 Task: In the  document advertisement.docx Download file as 'PDF' Share this file with 'softage.10@softage.net' Insert the command  Viewing
Action: Mouse moved to (47, 72)
Screenshot: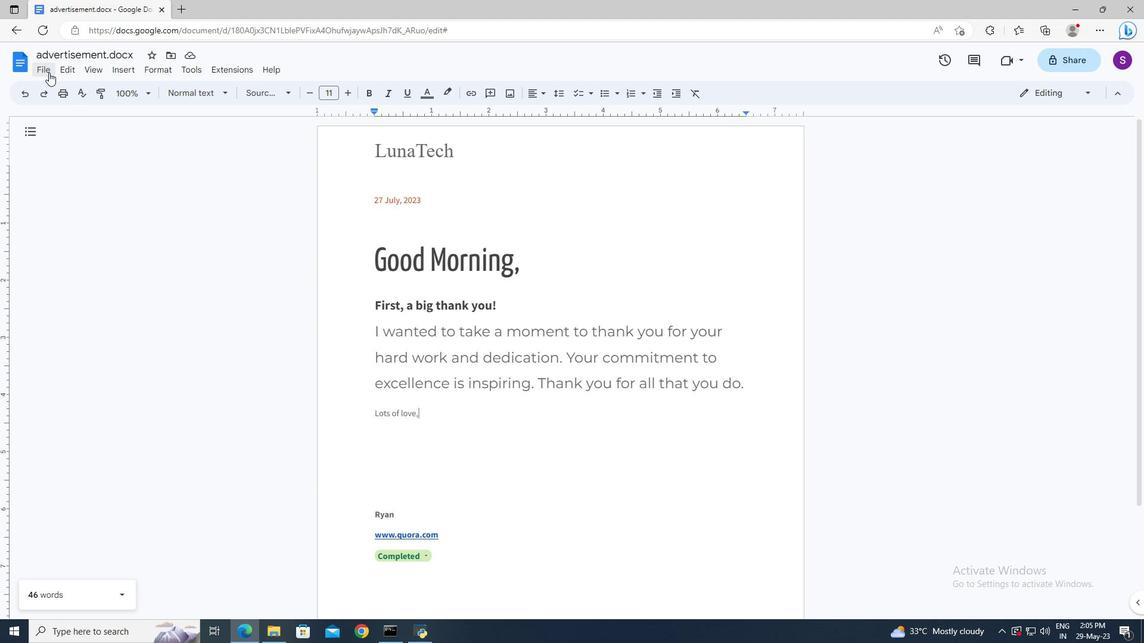 
Action: Mouse pressed left at (47, 72)
Screenshot: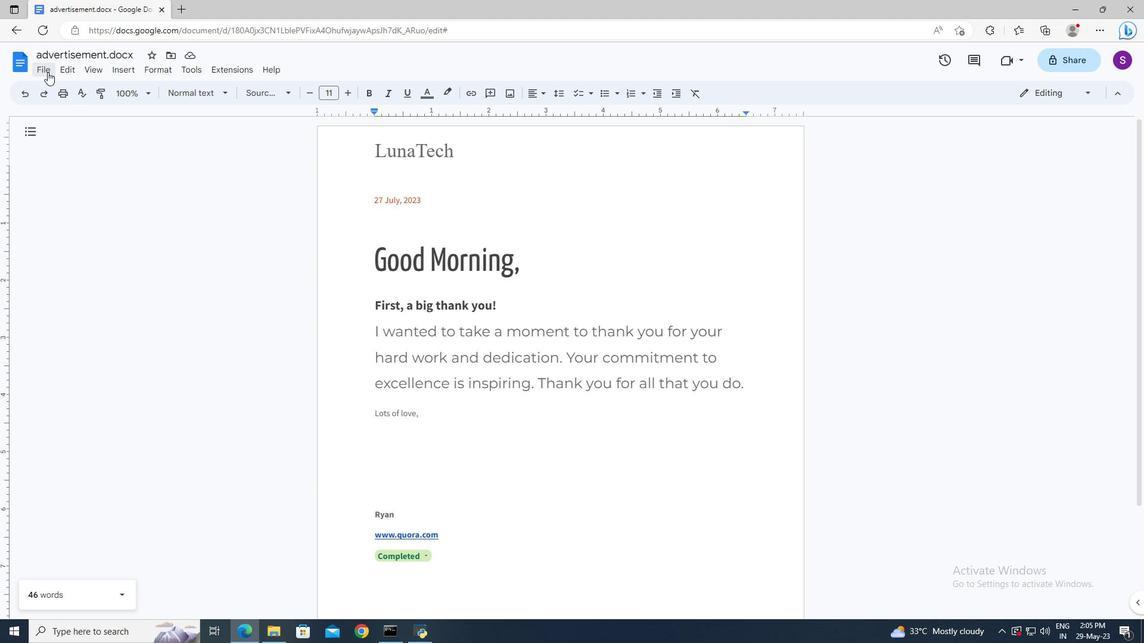 
Action: Mouse moved to (73, 187)
Screenshot: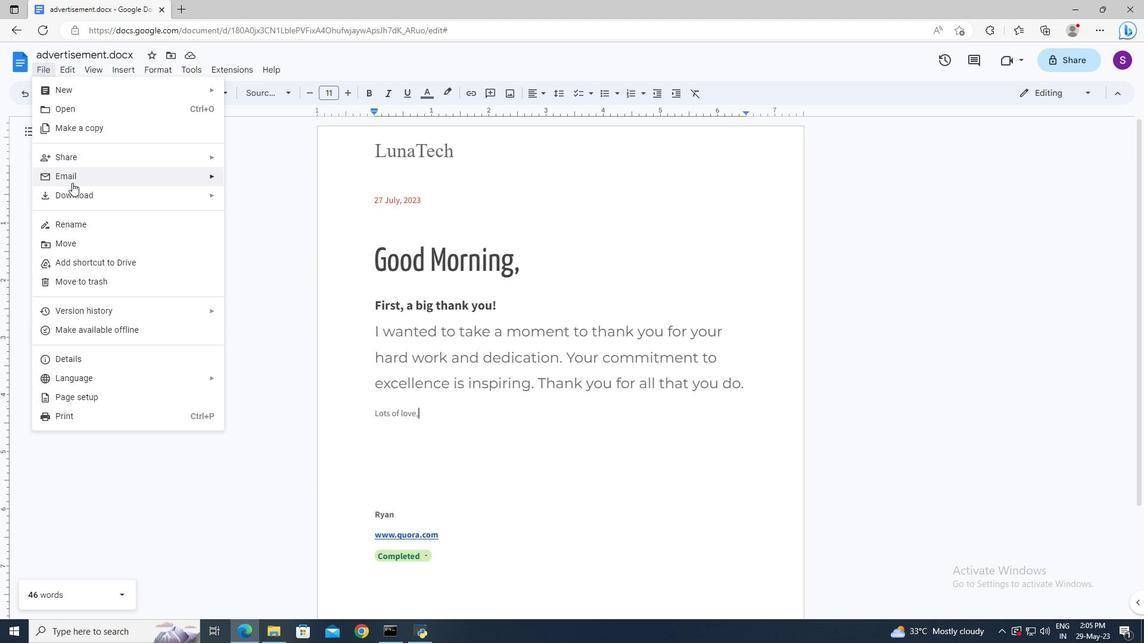 
Action: Mouse pressed left at (73, 187)
Screenshot: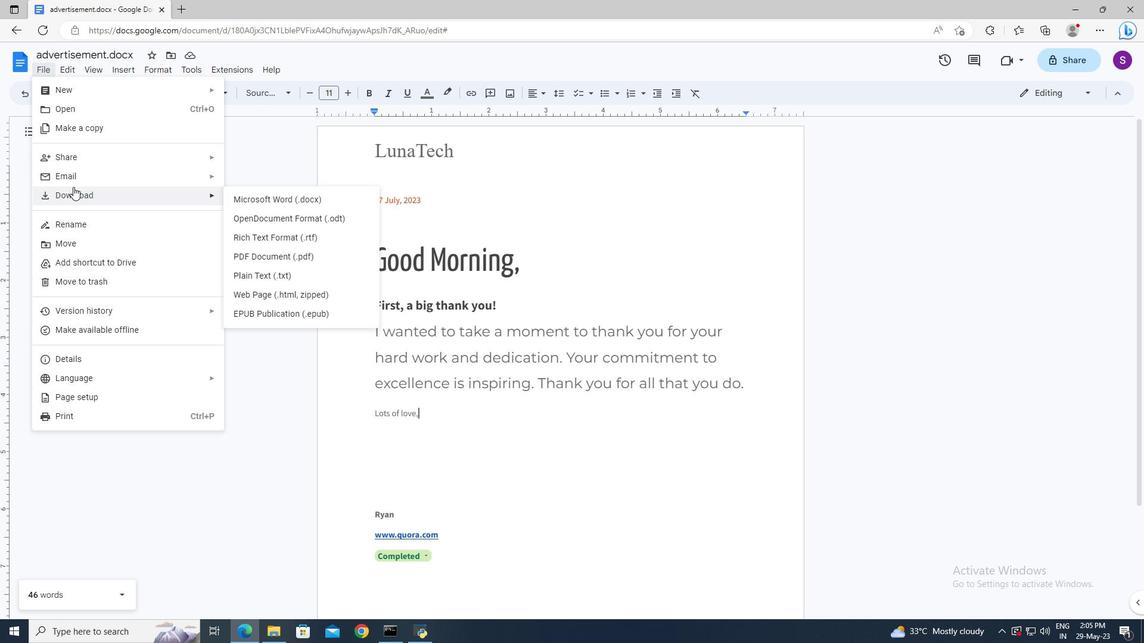 
Action: Mouse moved to (262, 255)
Screenshot: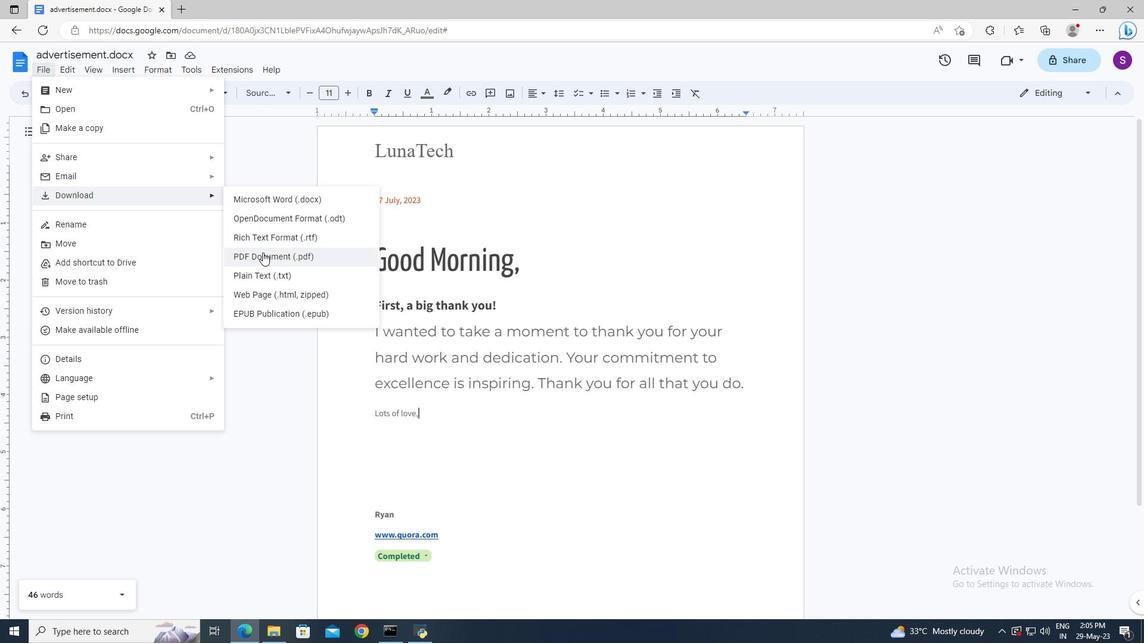 
Action: Mouse pressed left at (262, 255)
Screenshot: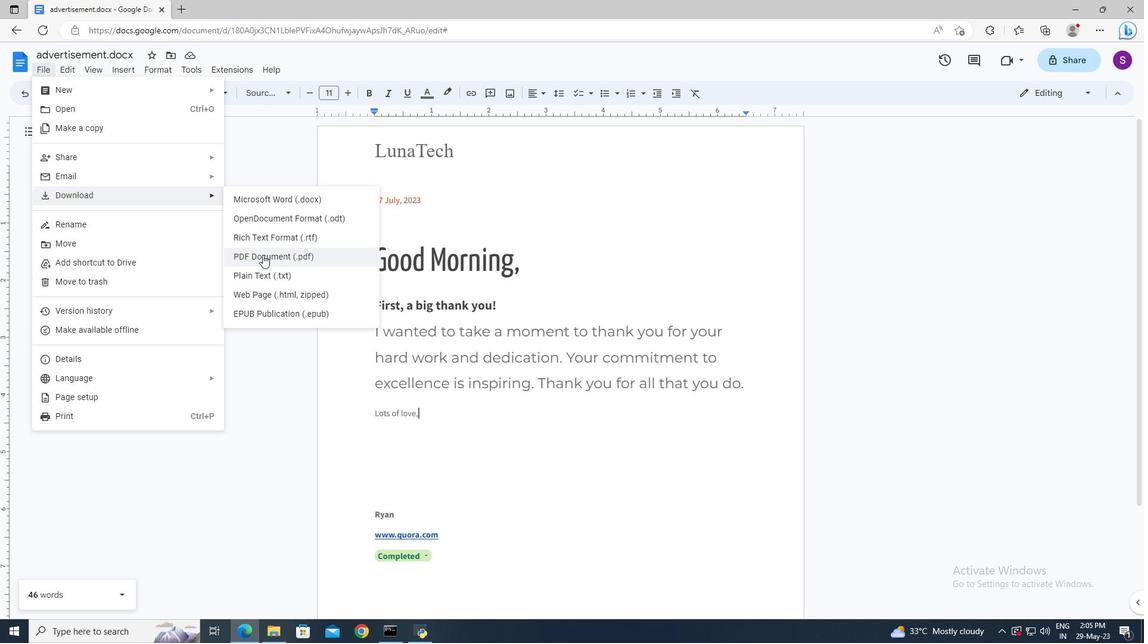 
Action: Mouse moved to (51, 72)
Screenshot: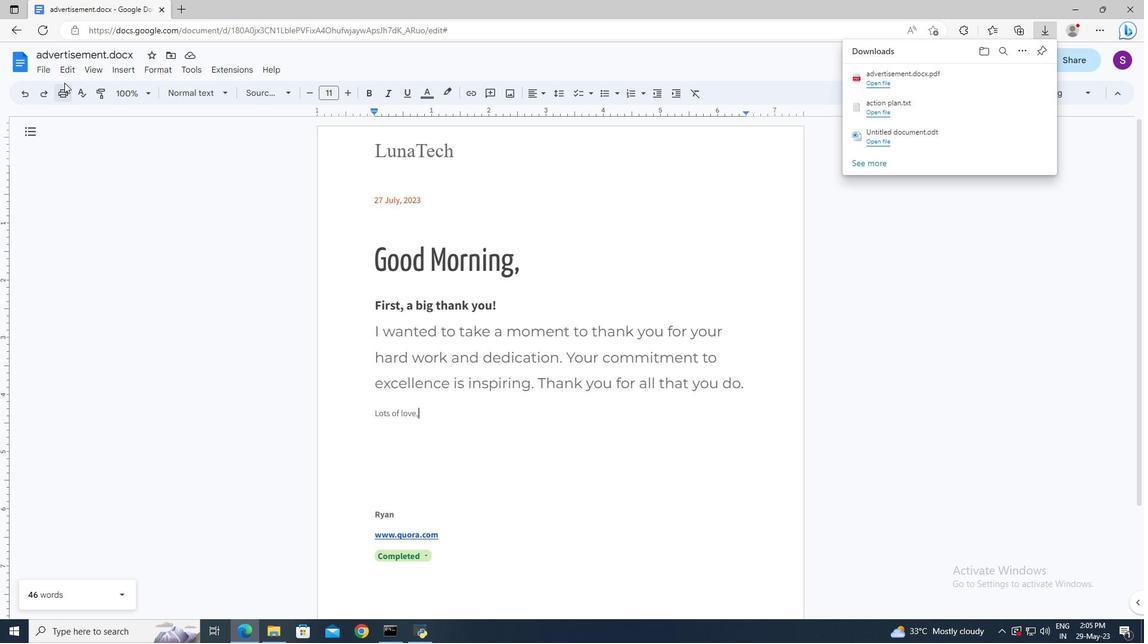 
Action: Mouse pressed left at (51, 72)
Screenshot: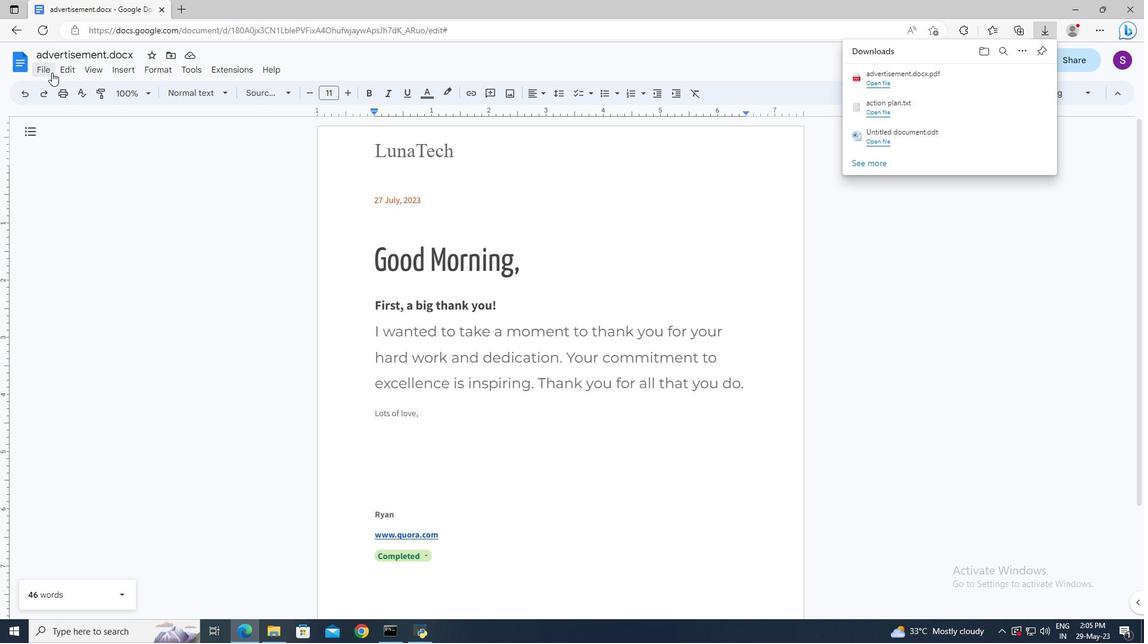 
Action: Mouse moved to (253, 158)
Screenshot: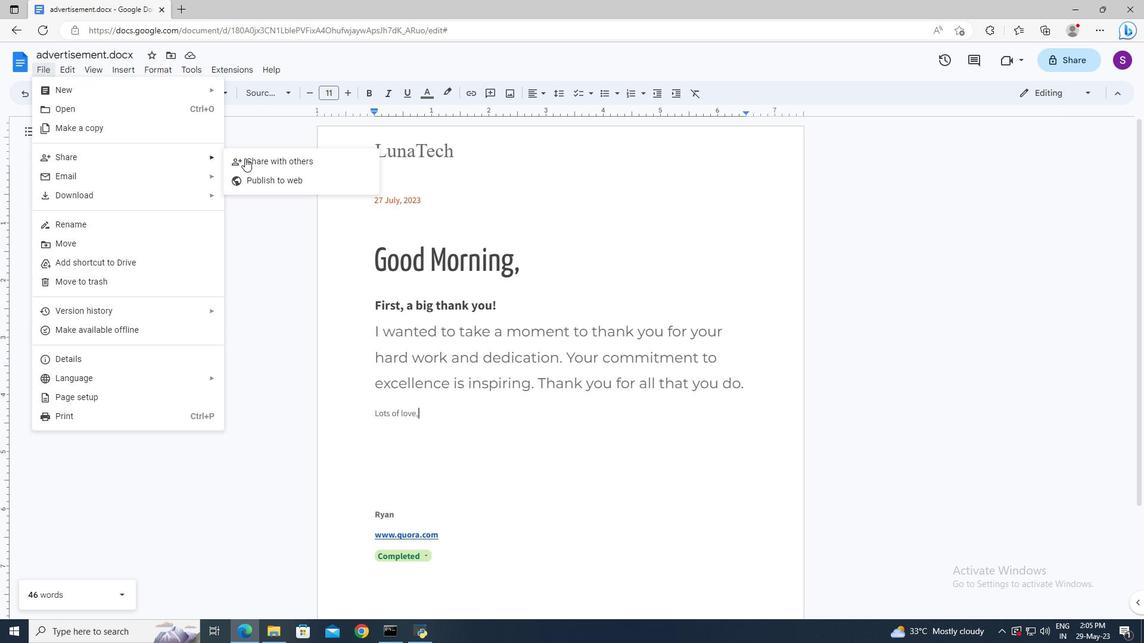 
Action: Mouse pressed left at (253, 158)
Screenshot: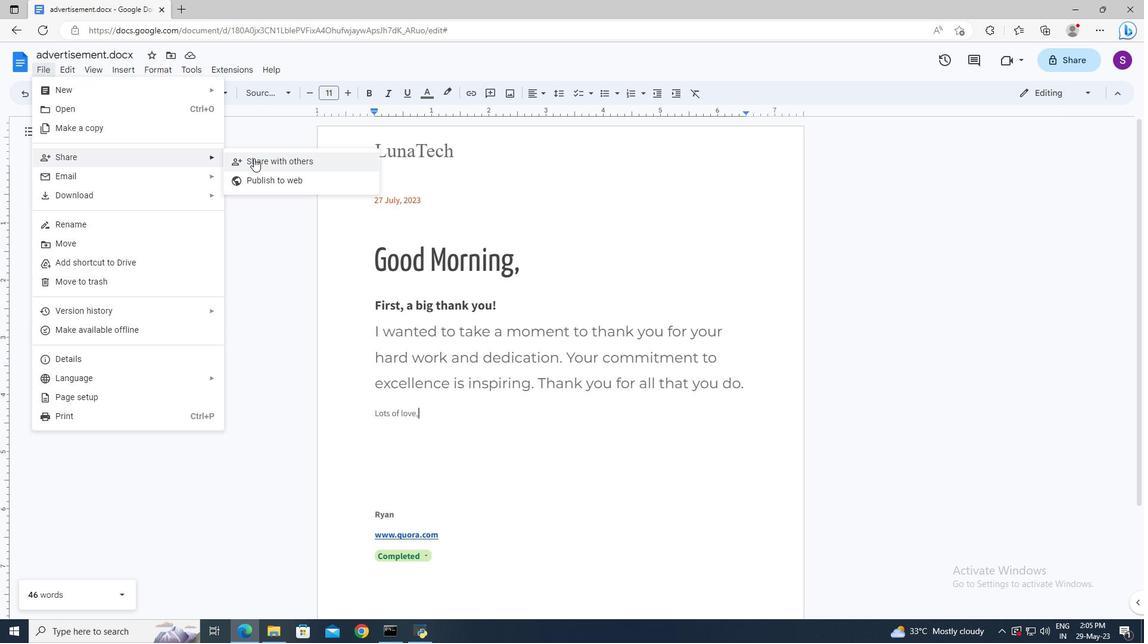 
Action: Mouse moved to (504, 376)
Screenshot: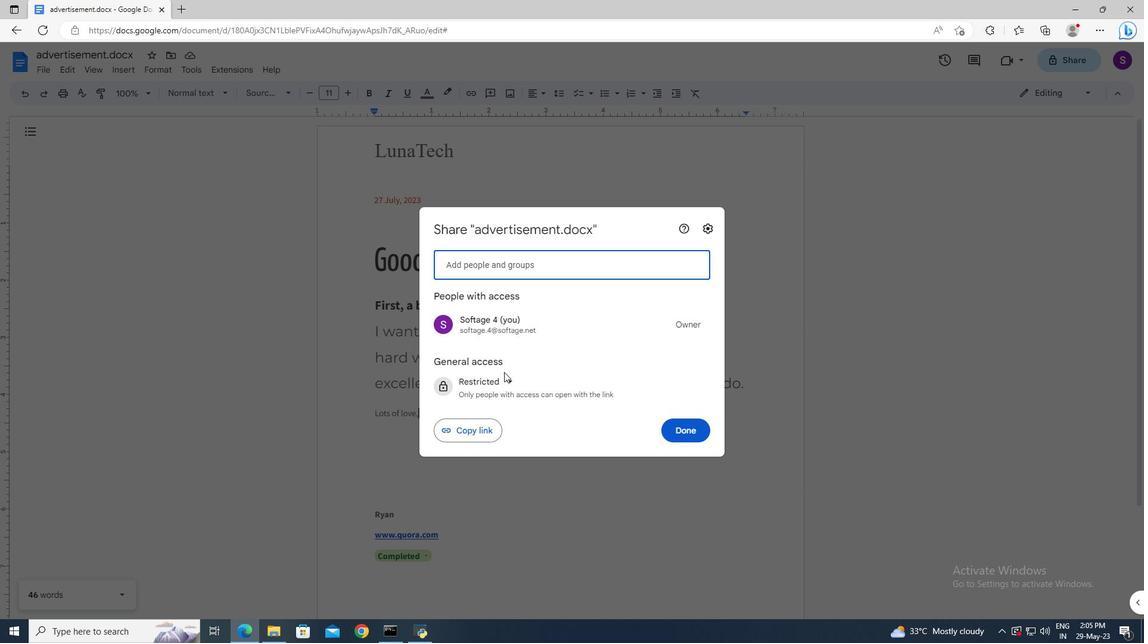 
Action: Mouse pressed left at (504, 376)
Screenshot: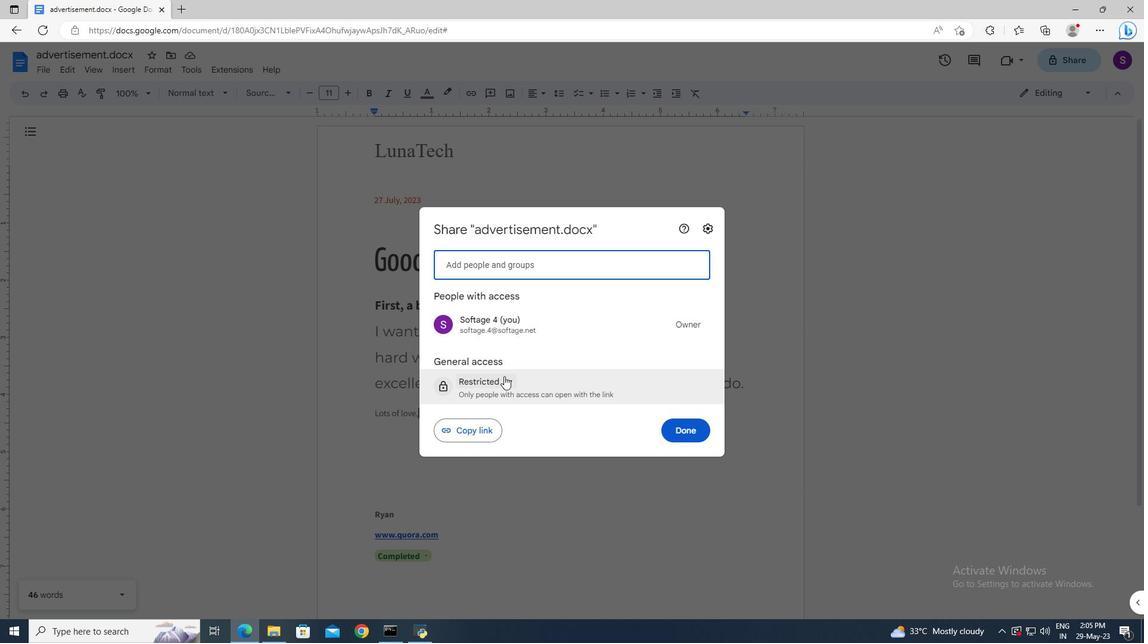 
Action: Mouse pressed left at (504, 376)
Screenshot: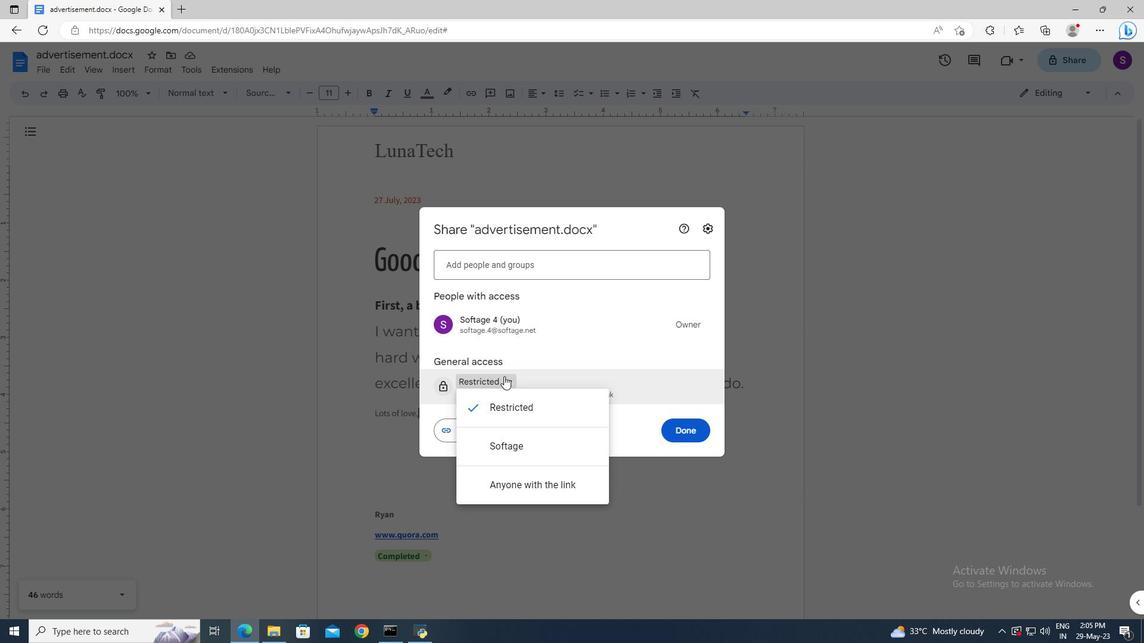 
Action: Mouse moved to (528, 268)
Screenshot: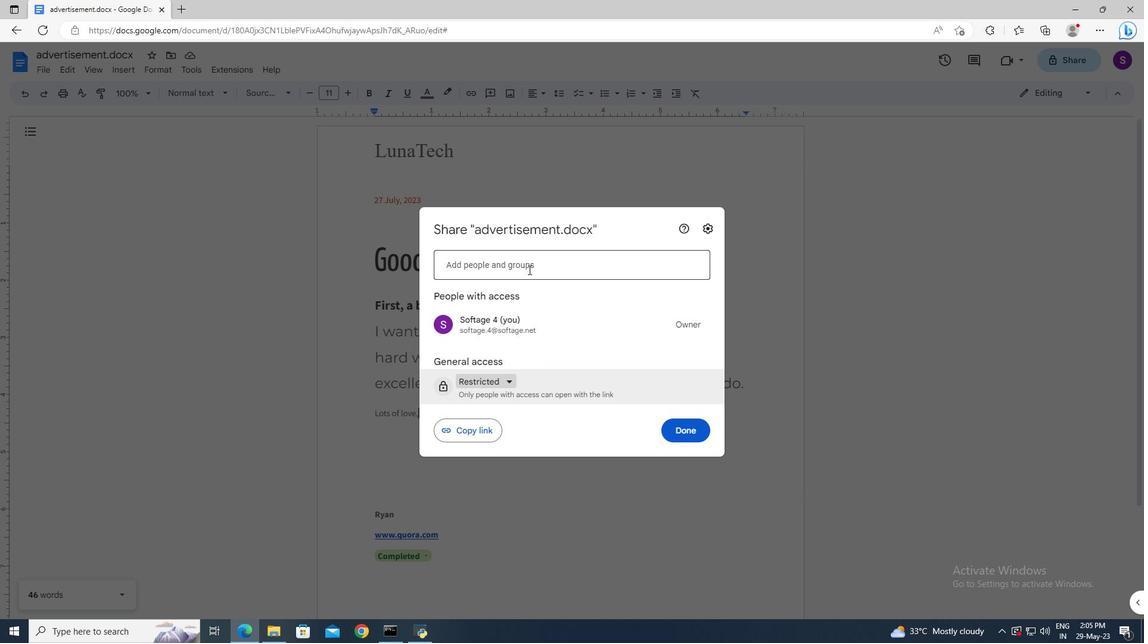 
Action: Mouse pressed left at (528, 268)
Screenshot: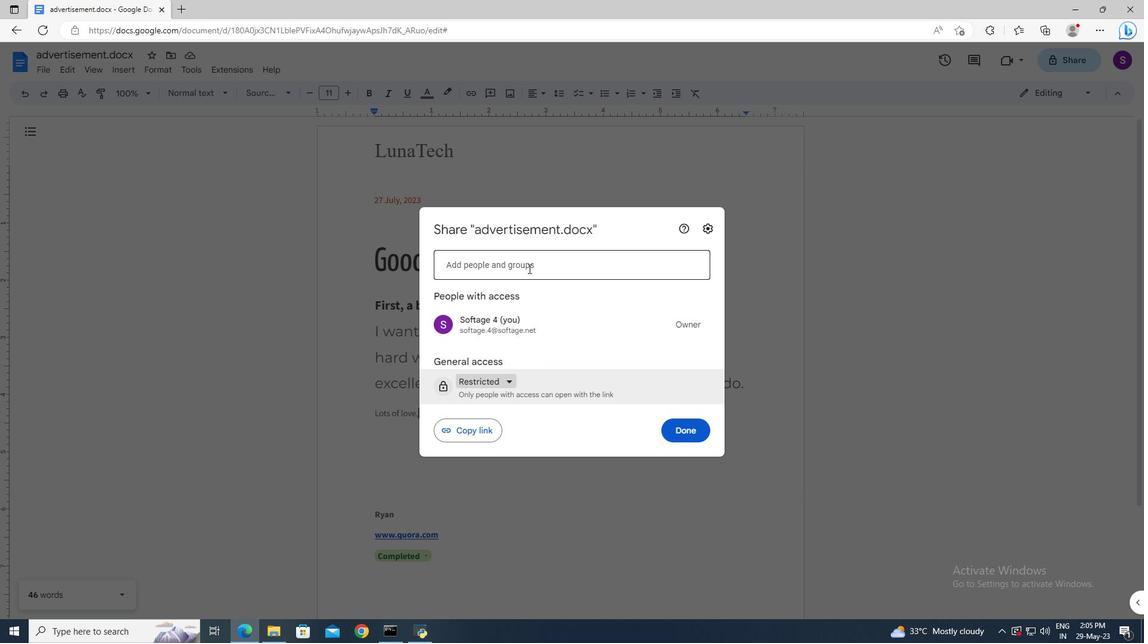 
Action: Mouse moved to (521, 263)
Screenshot: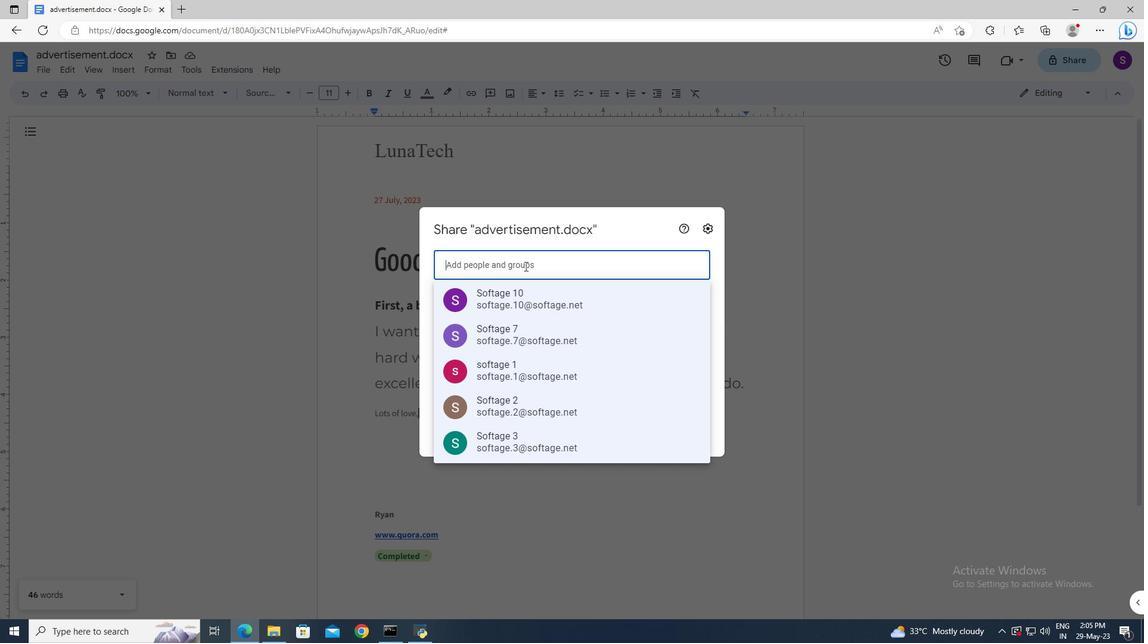 
Action: Key pressed softage.10<Key.shift><Key.shift><Key.shift><Key.shift><Key.shift><Key.shift><Key.shift><Key.shift><Key.shift><Key.shift><Key.shift><Key.shift><Key.shift><Key.shift><Key.shift><Key.shift><Key.shift><Key.shift><Key.shift><Key.shift><Key.shift><Key.shift><Key.shift><Key.shift><Key.shift><Key.shift><Key.shift><Key.shift>@softage.net<Key.enter>
Screenshot: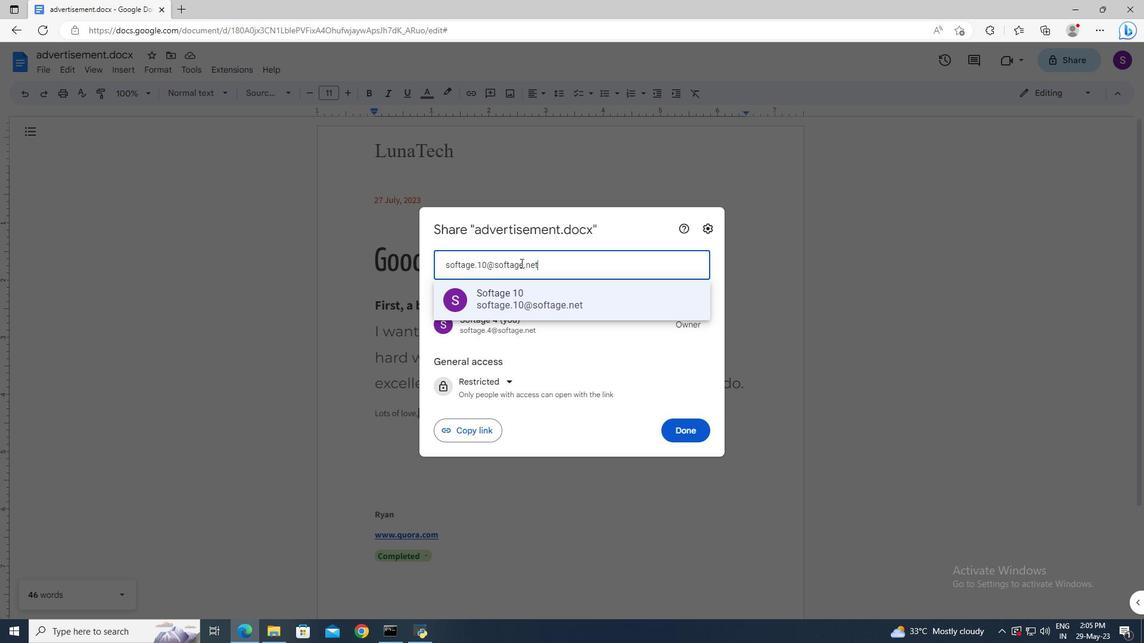 
Action: Mouse moved to (670, 289)
Screenshot: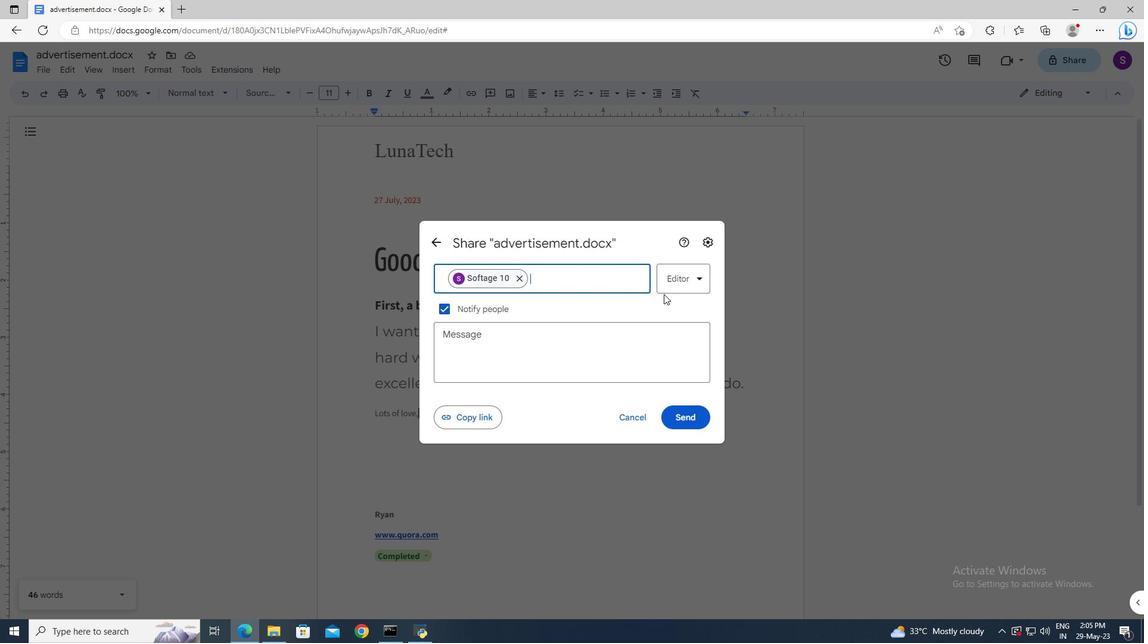 
Action: Mouse pressed left at (670, 289)
Screenshot: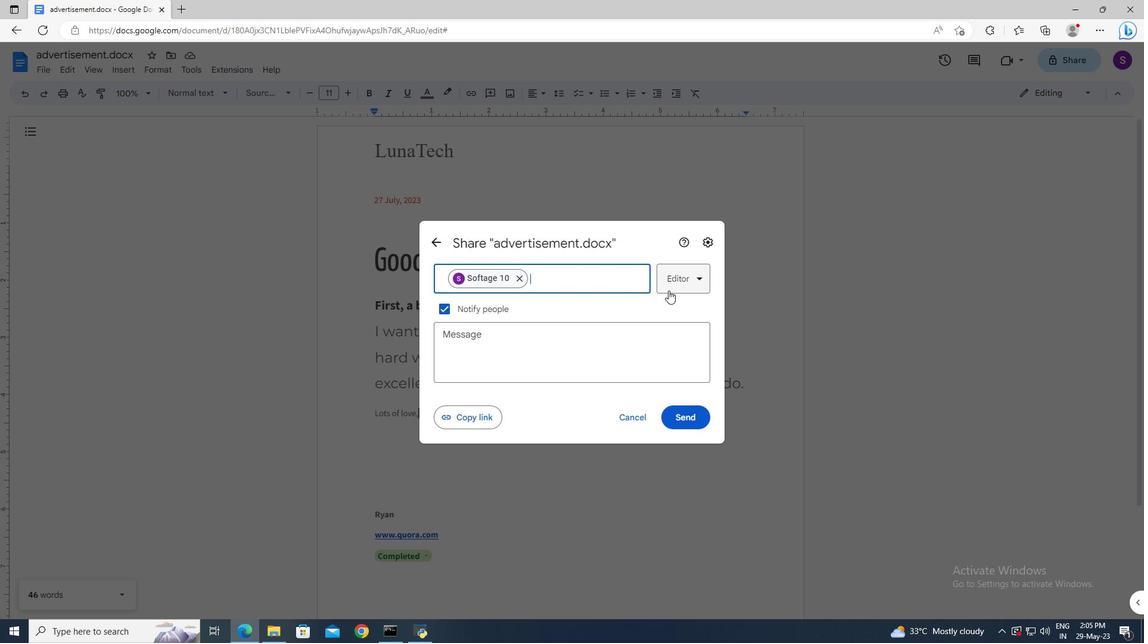 
Action: Mouse moved to (671, 308)
Screenshot: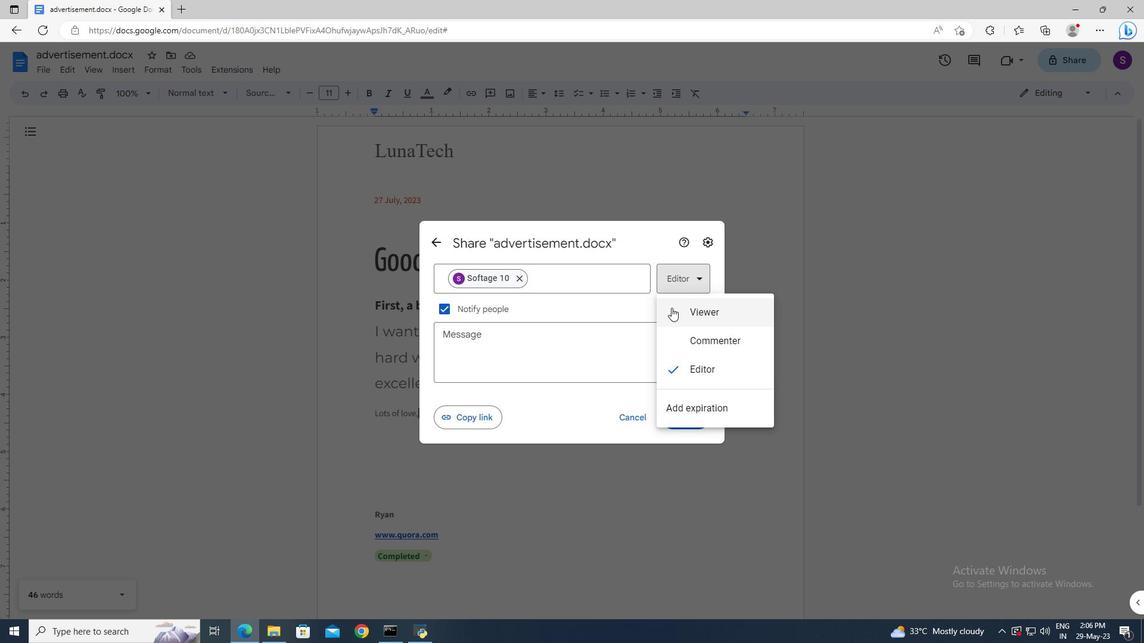
Action: Mouse pressed left at (671, 308)
Screenshot: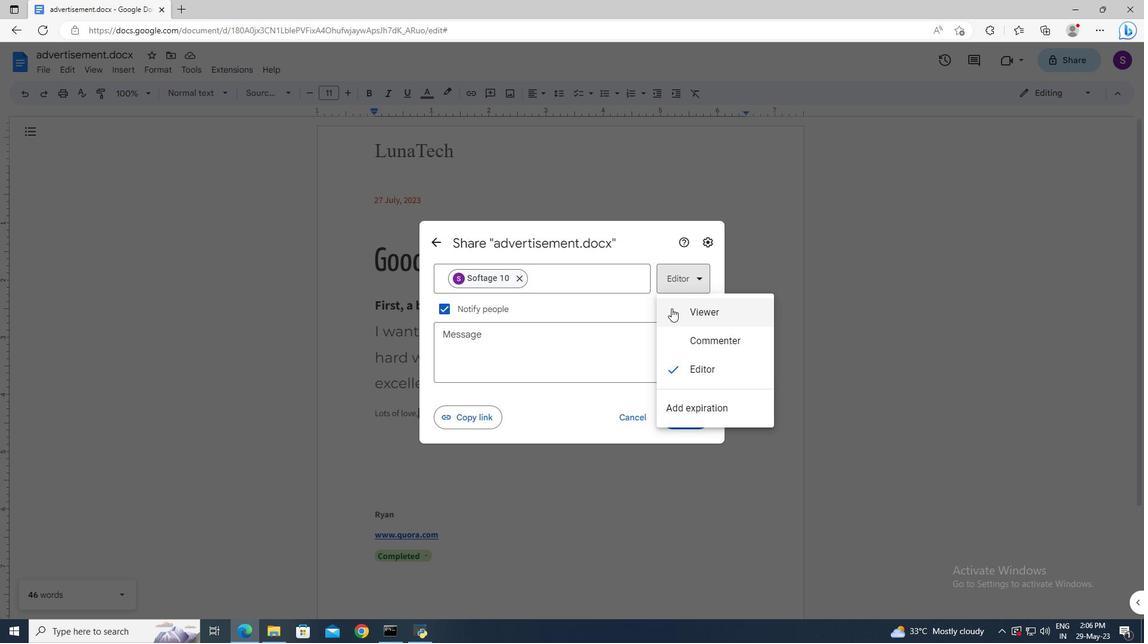 
Action: Mouse moved to (680, 411)
Screenshot: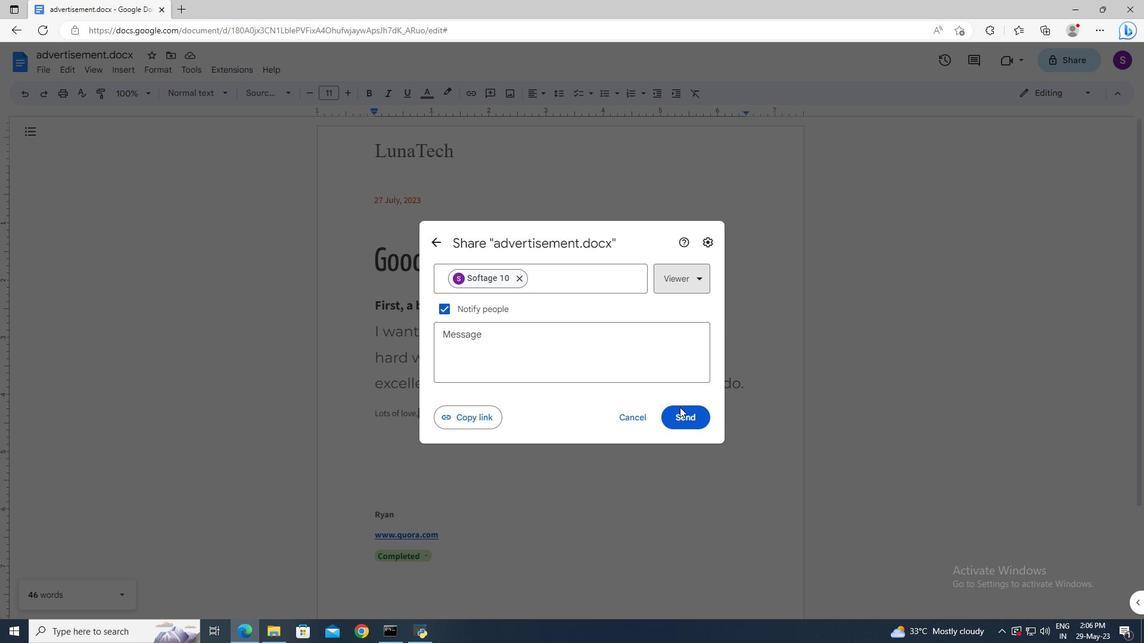 
Action: Mouse pressed left at (680, 411)
Screenshot: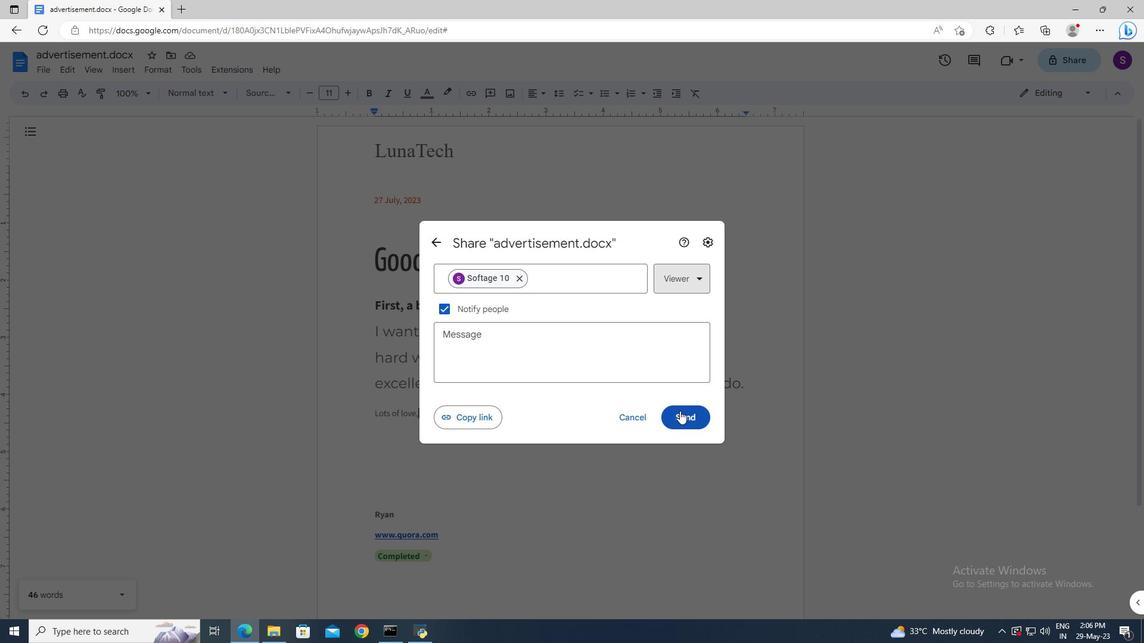 
